 Task: Manage the "Case detail" page variations in the site builder.
Action: Mouse moved to (1004, 65)
Screenshot: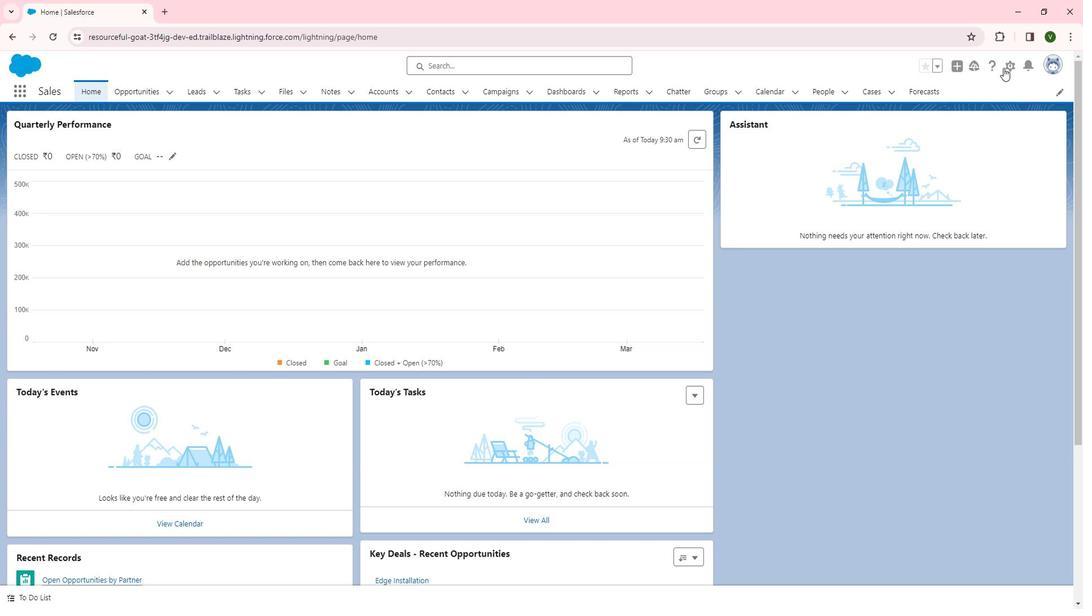 
Action: Mouse pressed left at (1004, 65)
Screenshot: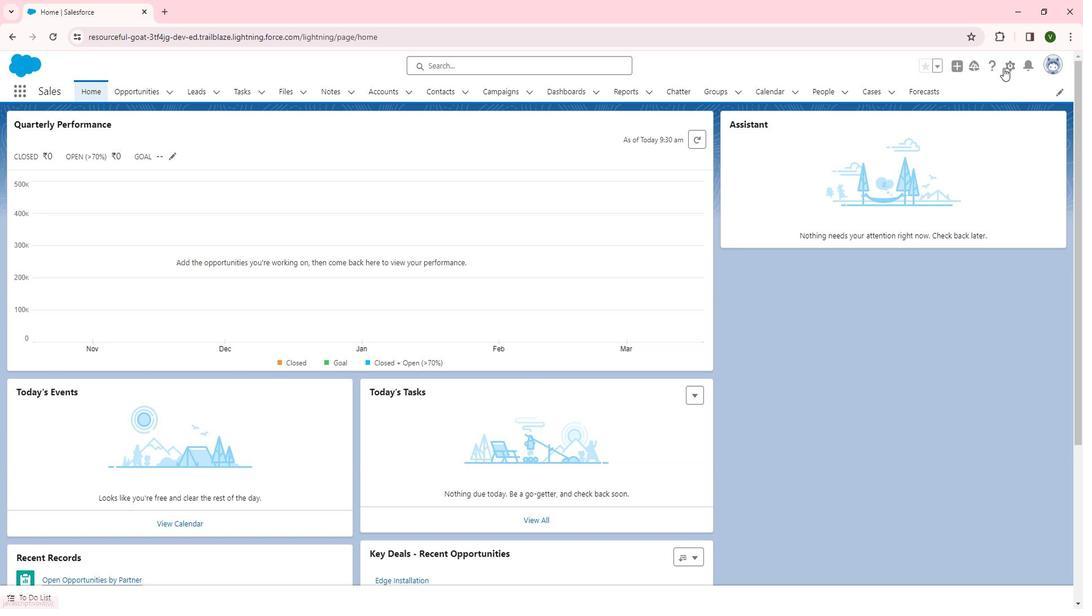 
Action: Mouse moved to (966, 99)
Screenshot: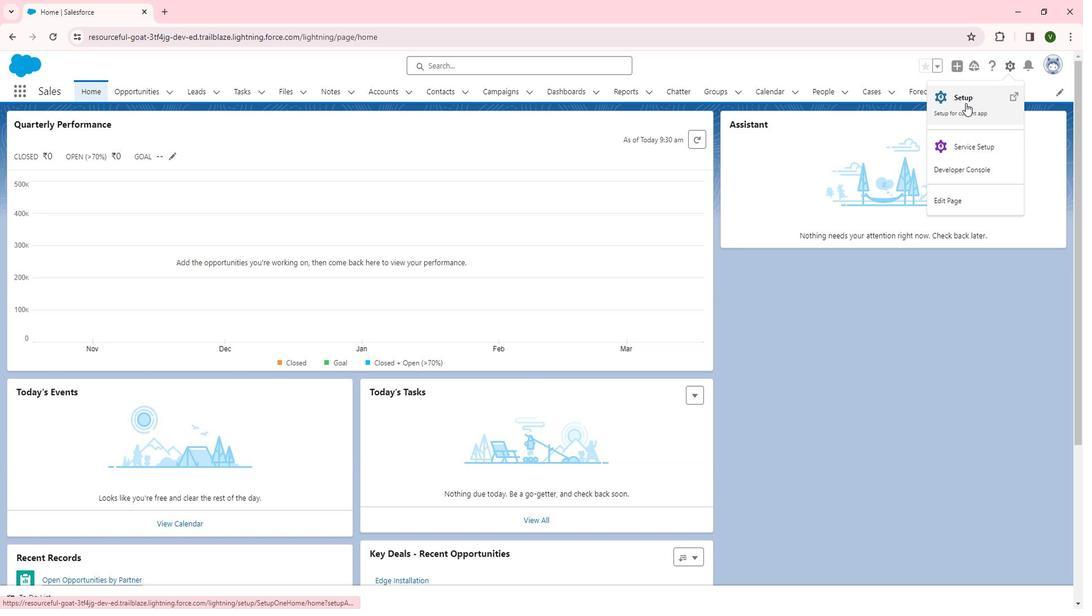 
Action: Mouse pressed left at (966, 99)
Screenshot: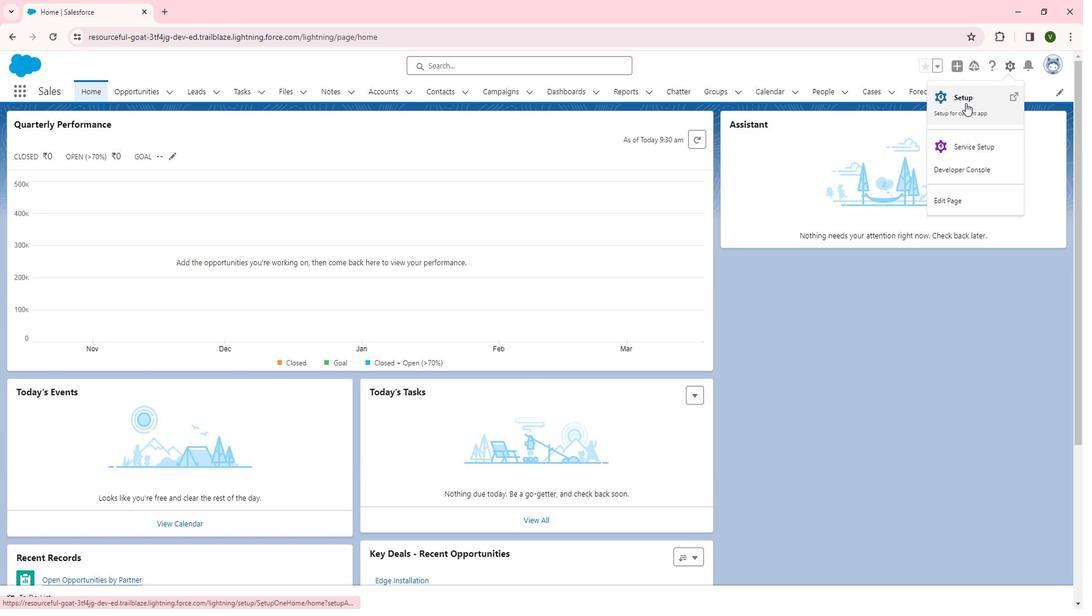 
Action: Mouse moved to (55, 419)
Screenshot: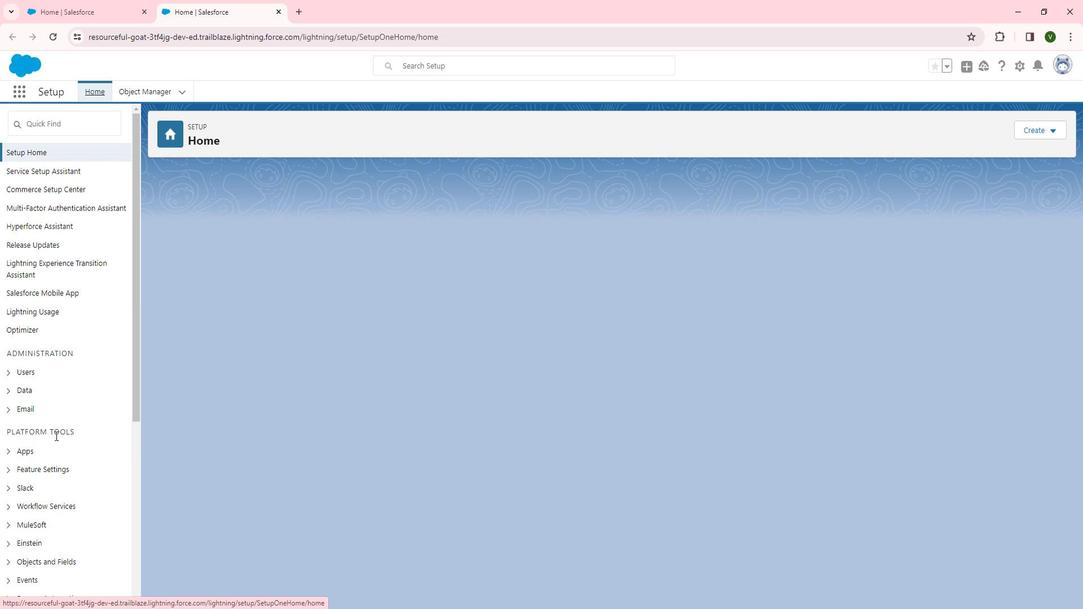 
Action: Mouse scrolled (55, 419) with delta (0, 0)
Screenshot: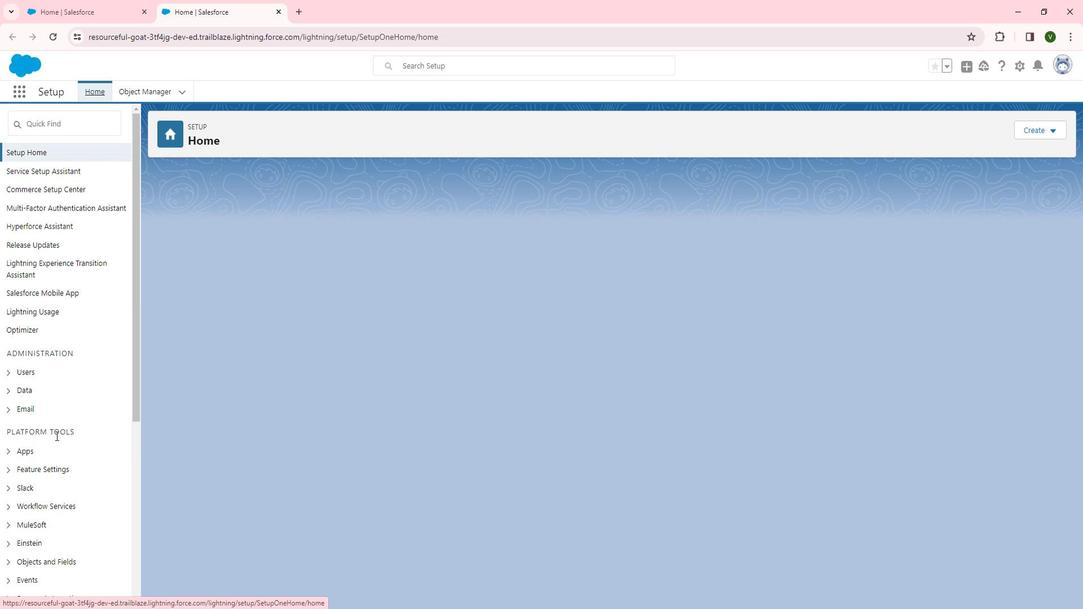 
Action: Mouse scrolled (55, 419) with delta (0, 0)
Screenshot: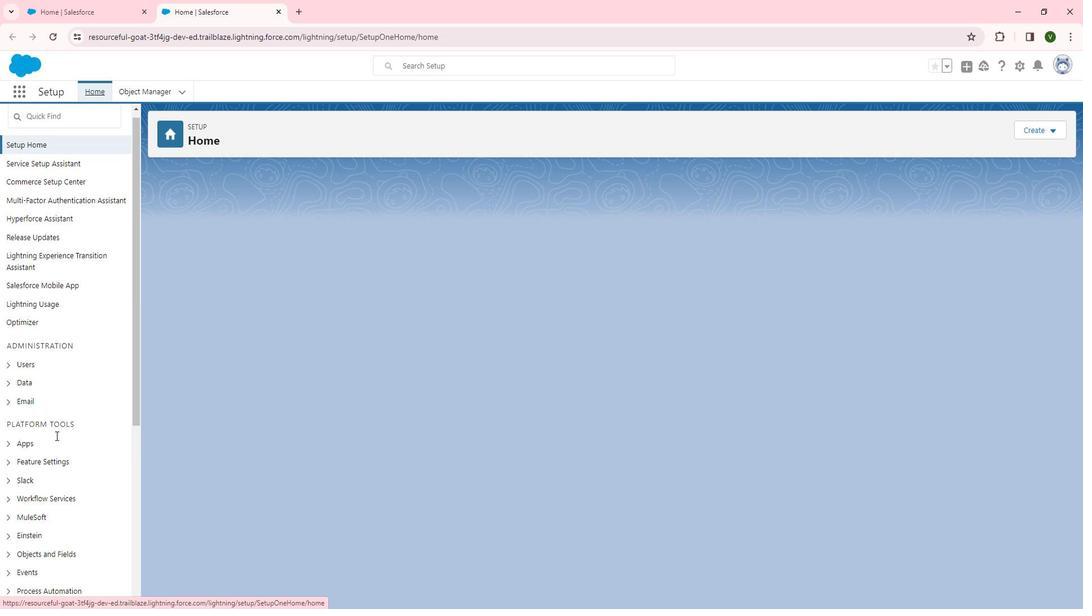
Action: Mouse moved to (48, 336)
Screenshot: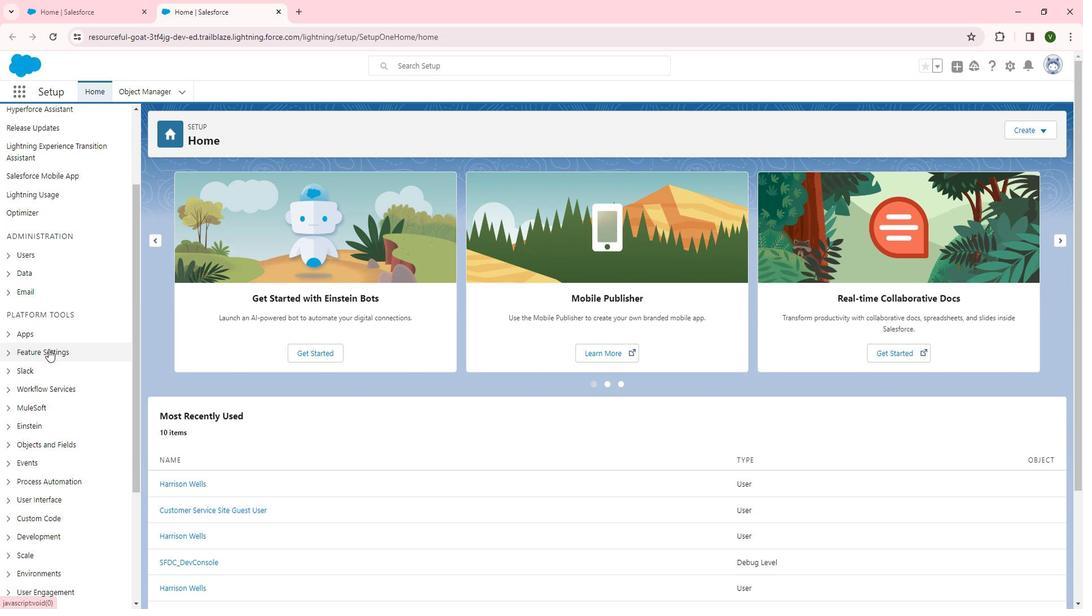 
Action: Mouse pressed left at (48, 336)
Screenshot: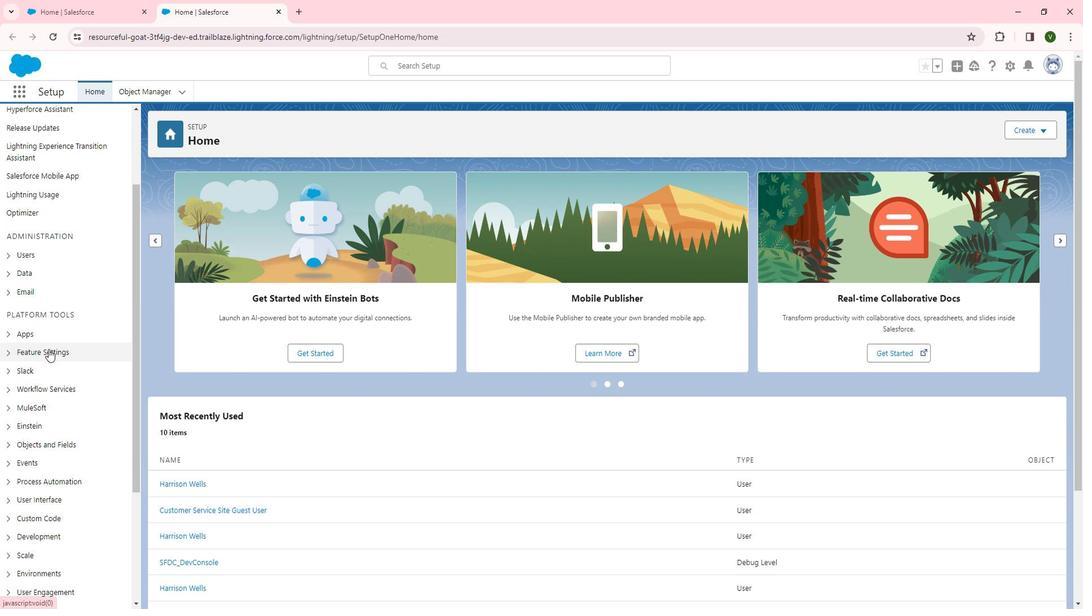 
Action: Mouse moved to (51, 341)
Screenshot: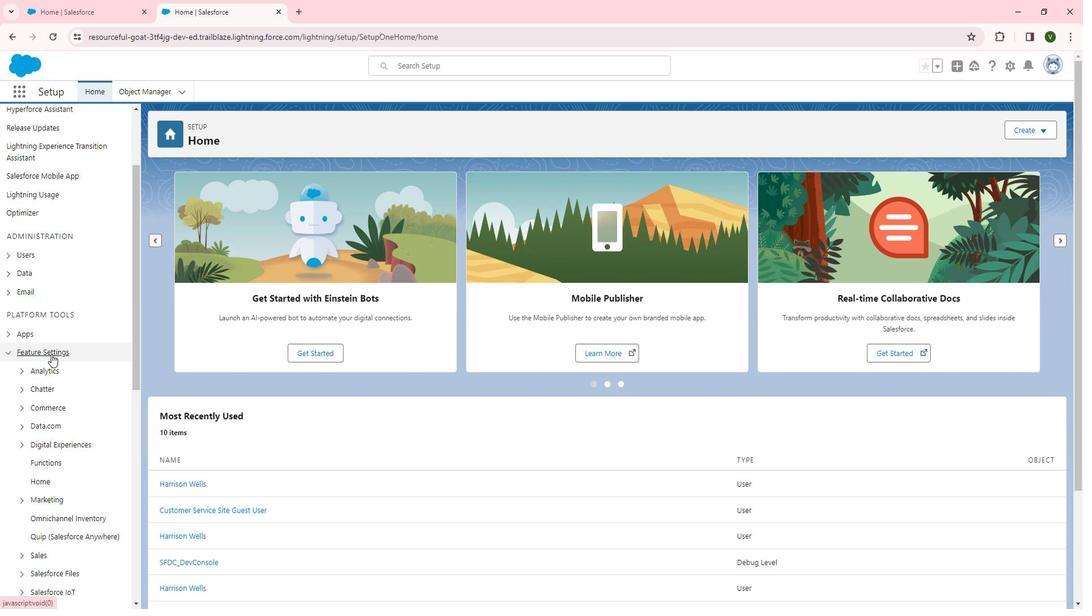 
Action: Mouse scrolled (51, 340) with delta (0, 0)
Screenshot: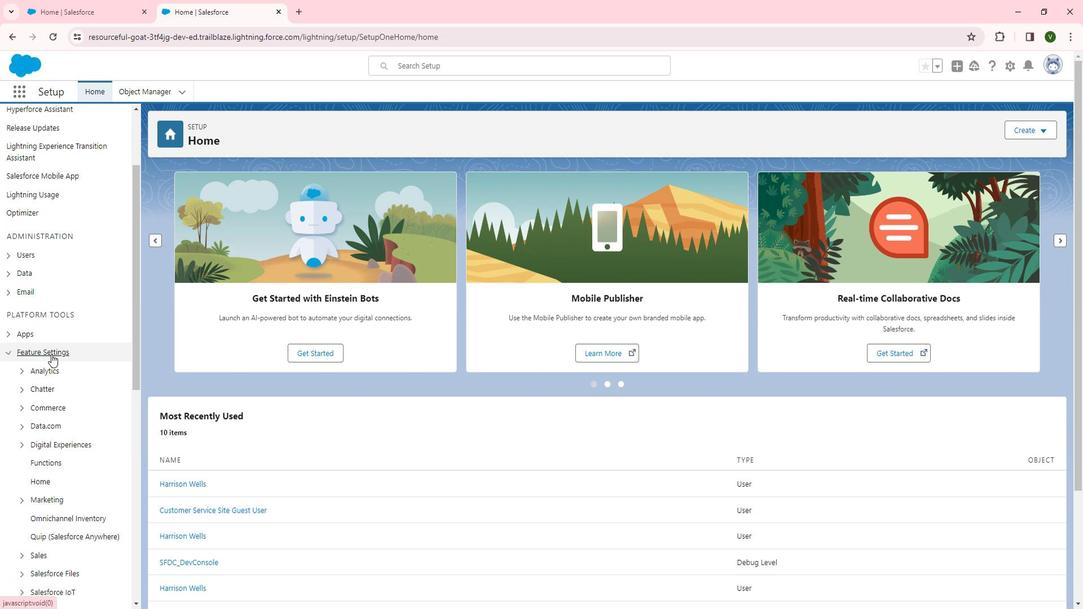 
Action: Mouse scrolled (51, 340) with delta (0, 0)
Screenshot: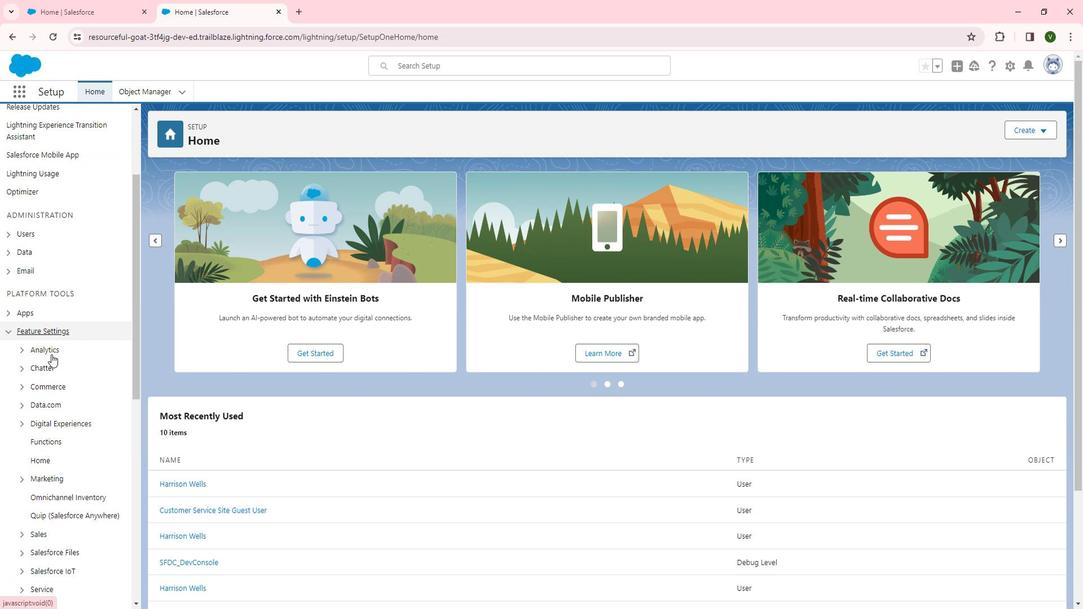 
Action: Mouse moved to (69, 316)
Screenshot: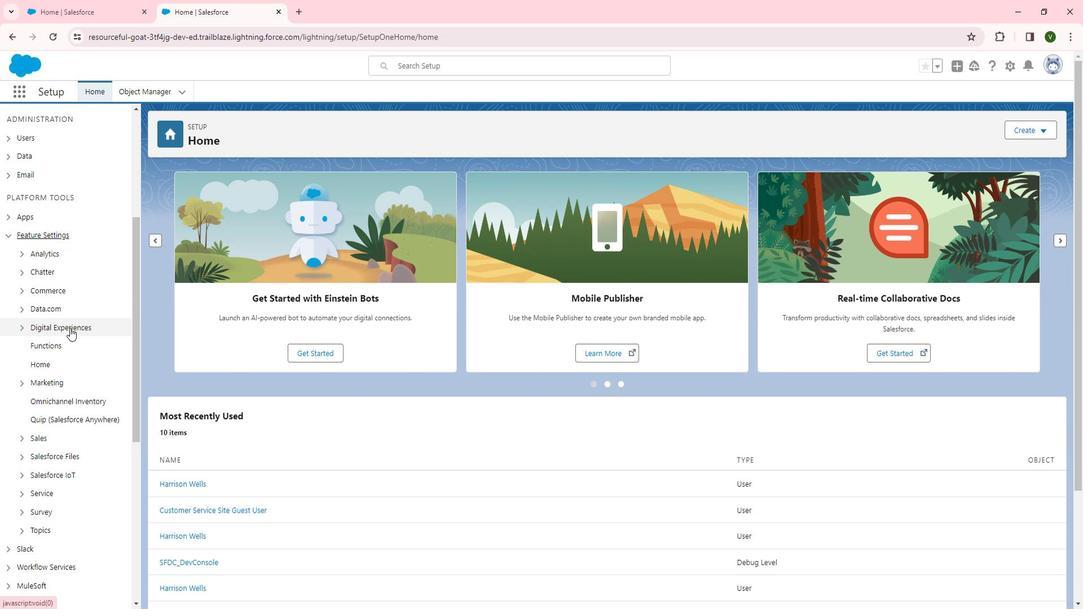 
Action: Mouse pressed left at (69, 316)
Screenshot: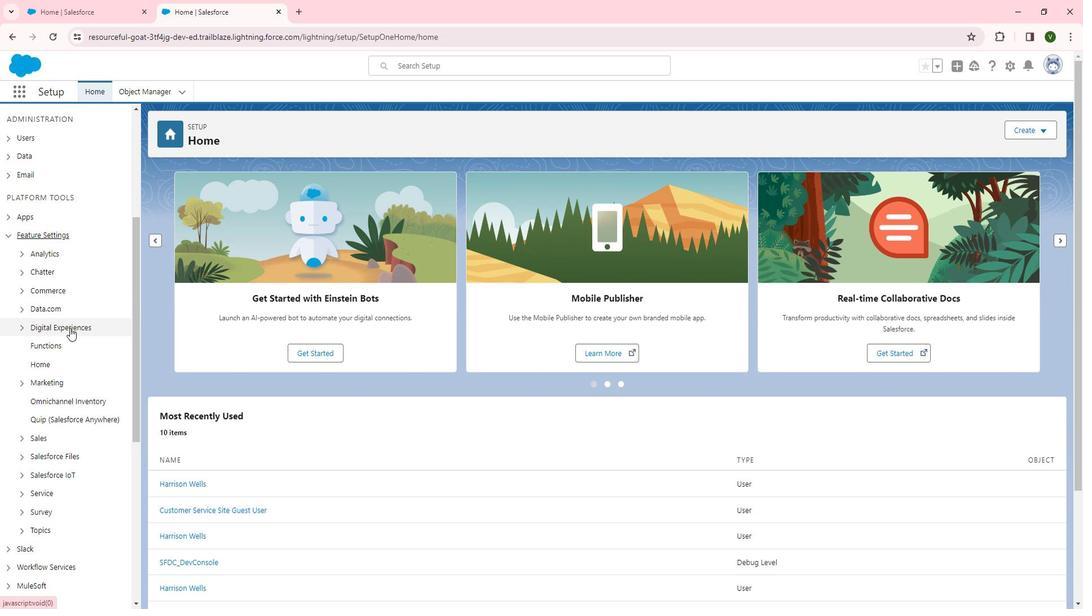 
Action: Mouse moved to (45, 330)
Screenshot: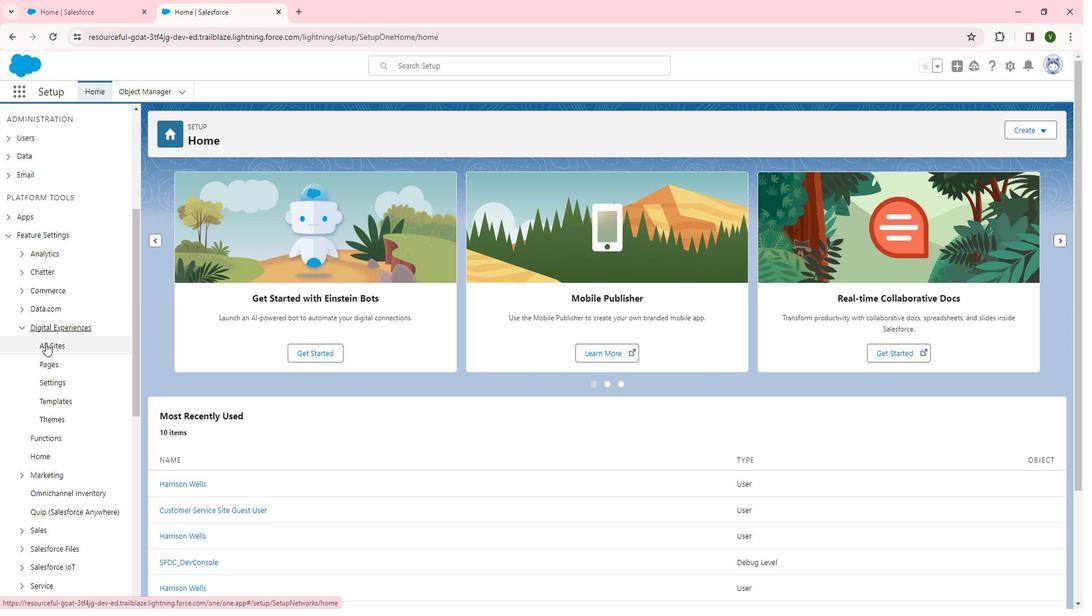 
Action: Mouse pressed left at (45, 330)
Screenshot: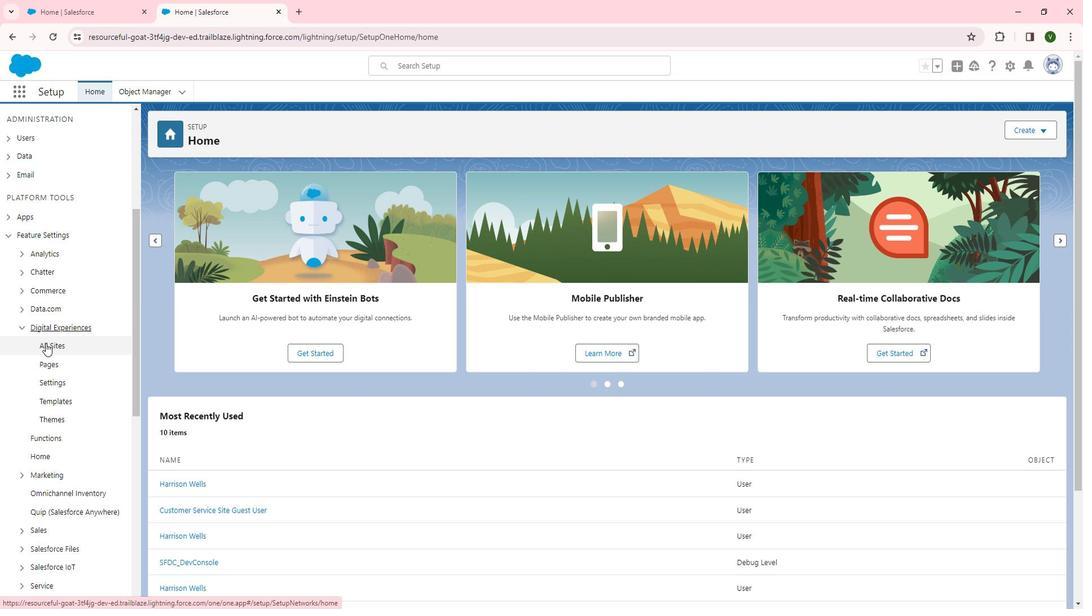 
Action: Mouse moved to (189, 288)
Screenshot: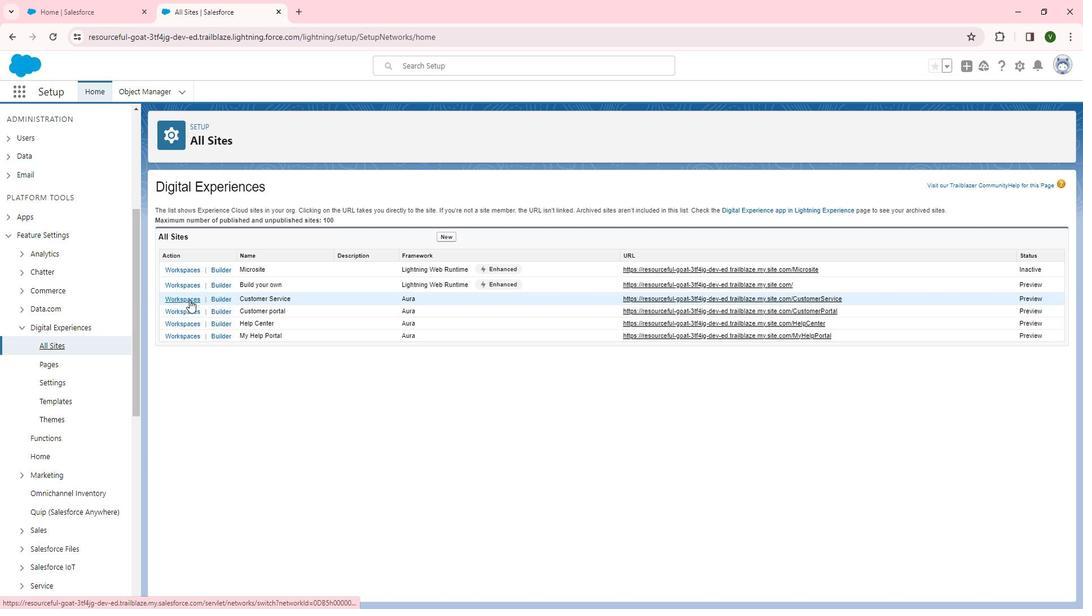 
Action: Mouse pressed left at (189, 288)
Screenshot: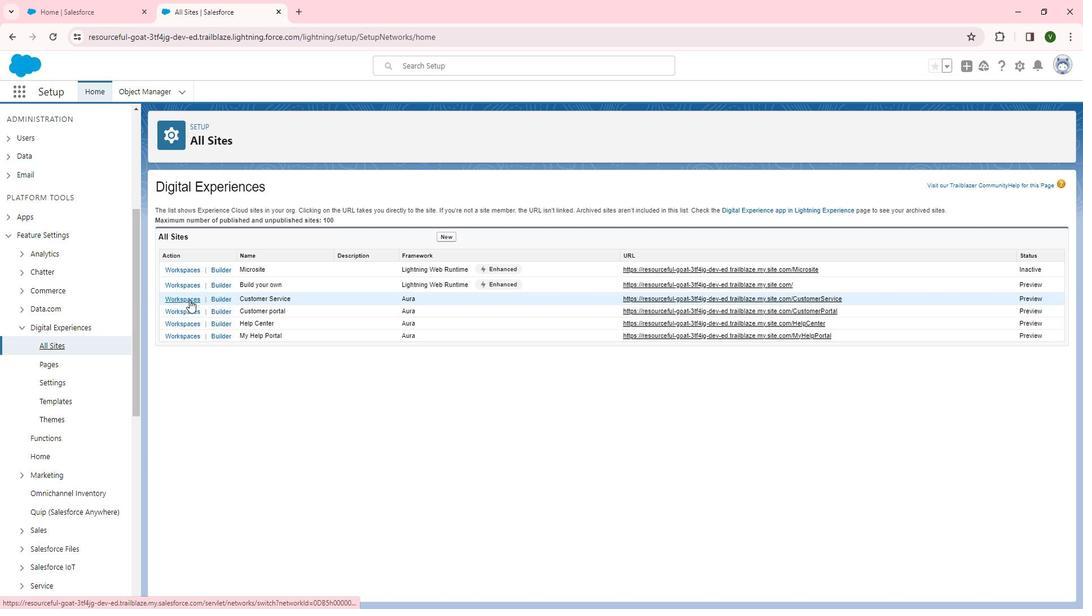 
Action: Mouse moved to (143, 248)
Screenshot: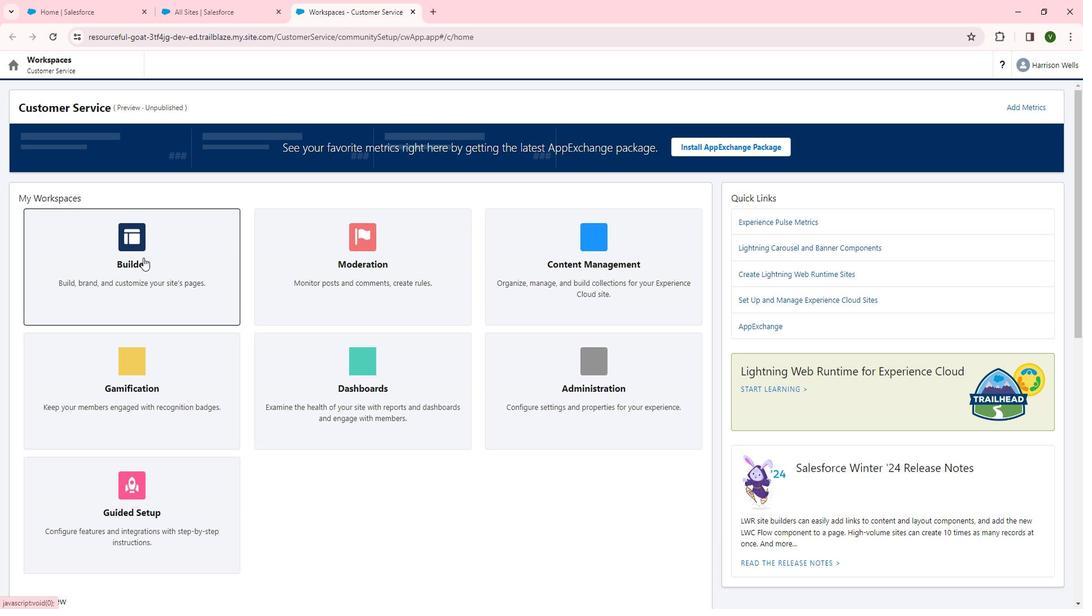 
Action: Mouse pressed left at (143, 248)
Screenshot: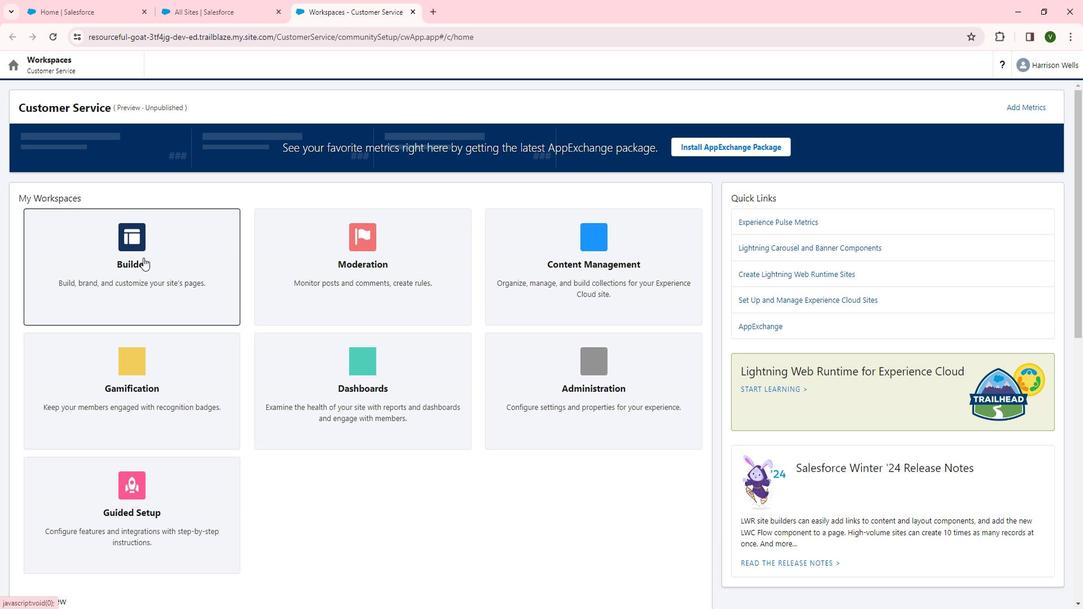 
Action: Mouse moved to (159, 62)
Screenshot: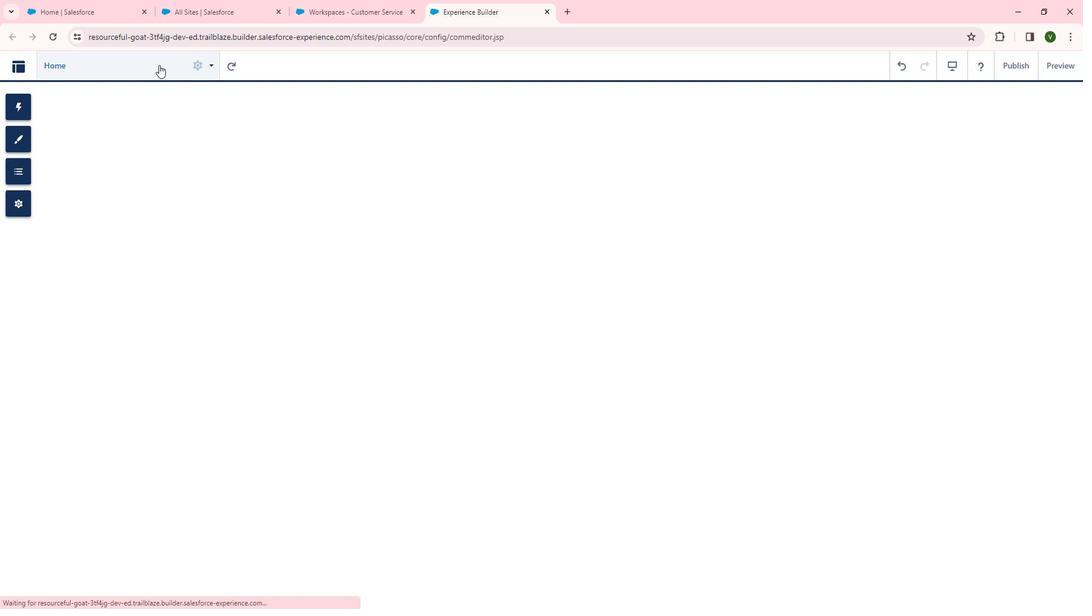 
Action: Mouse pressed left at (159, 62)
Screenshot: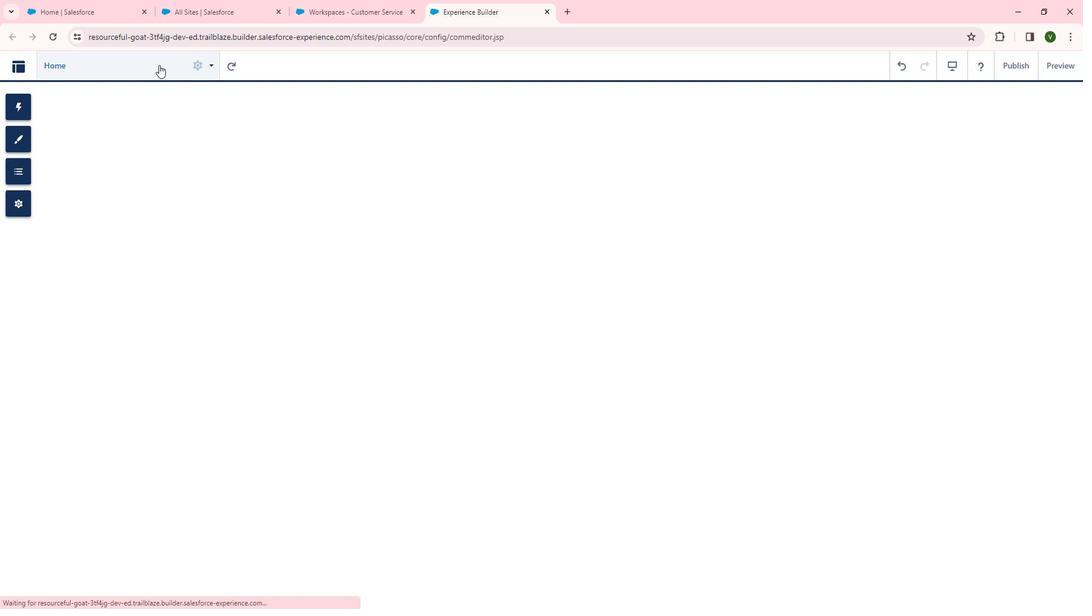 
Action: Mouse moved to (50, 211)
Screenshot: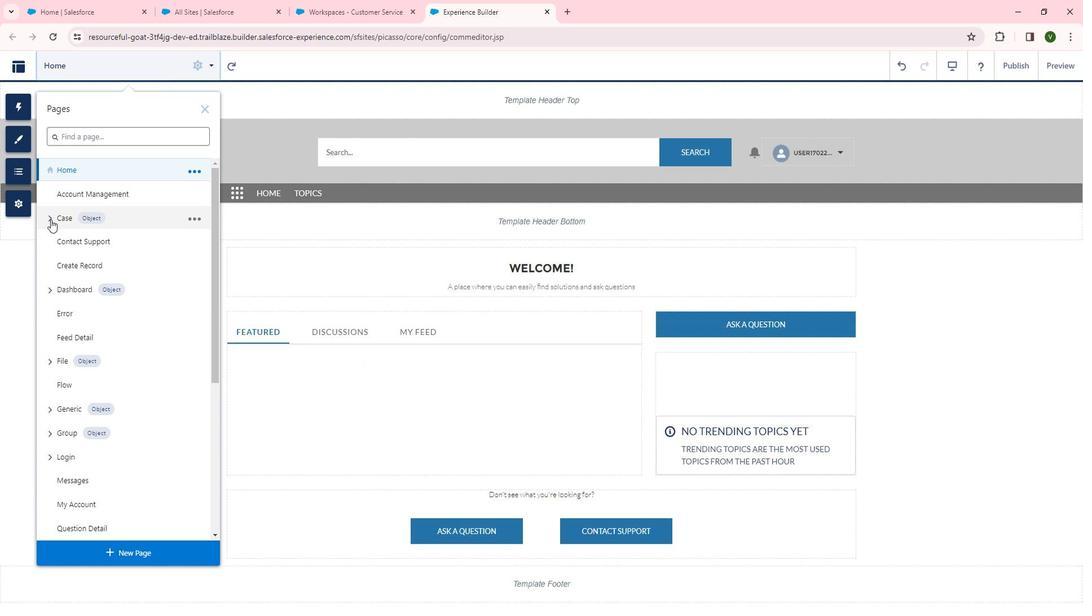 
Action: Mouse pressed left at (50, 211)
Screenshot: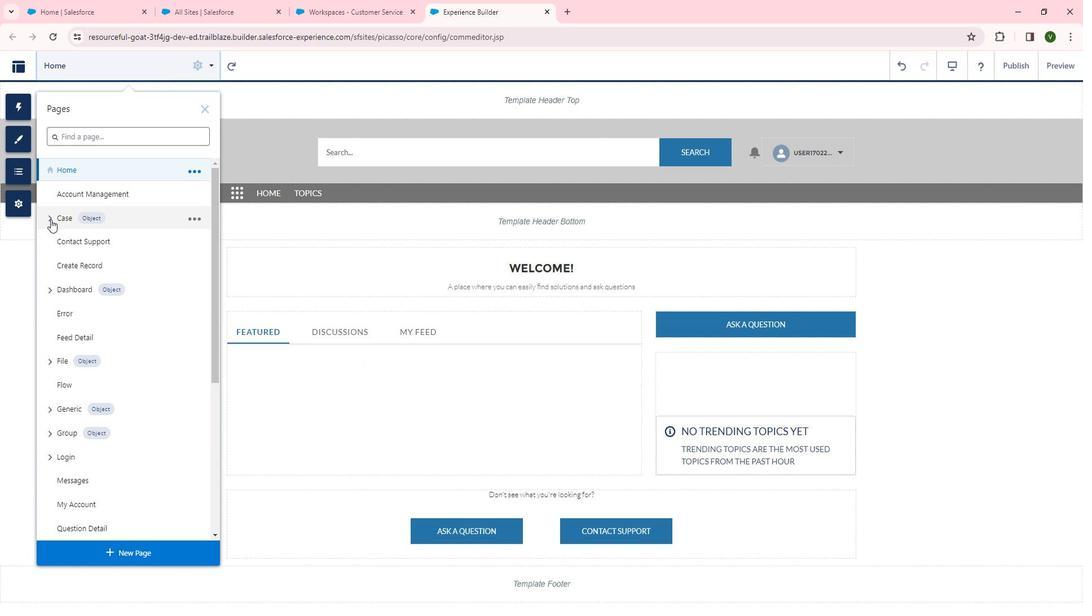 
Action: Mouse moved to (108, 232)
Screenshot: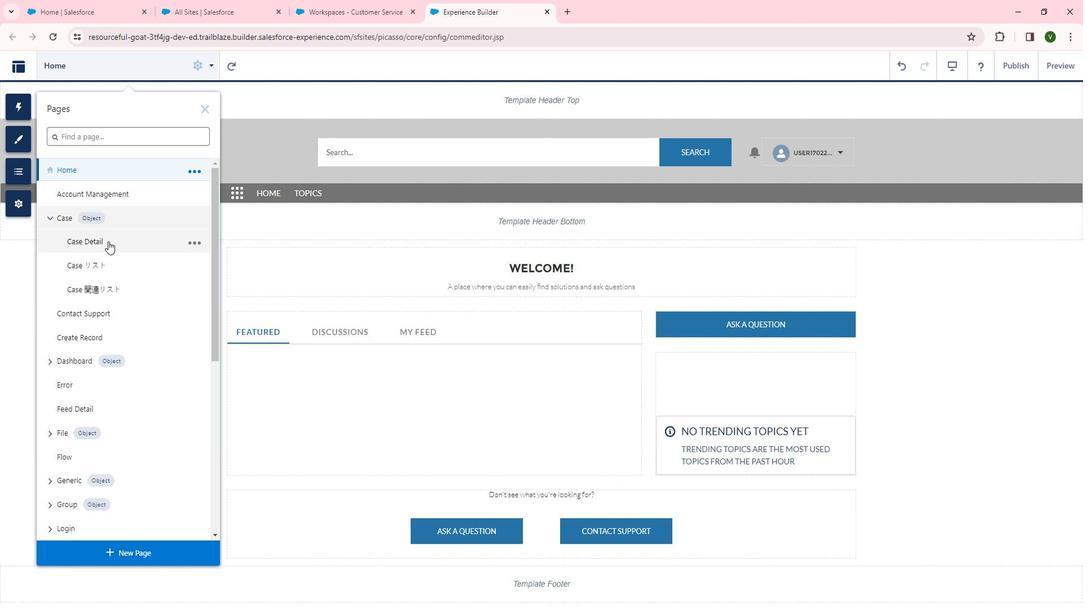 
Action: Mouse pressed left at (108, 232)
Screenshot: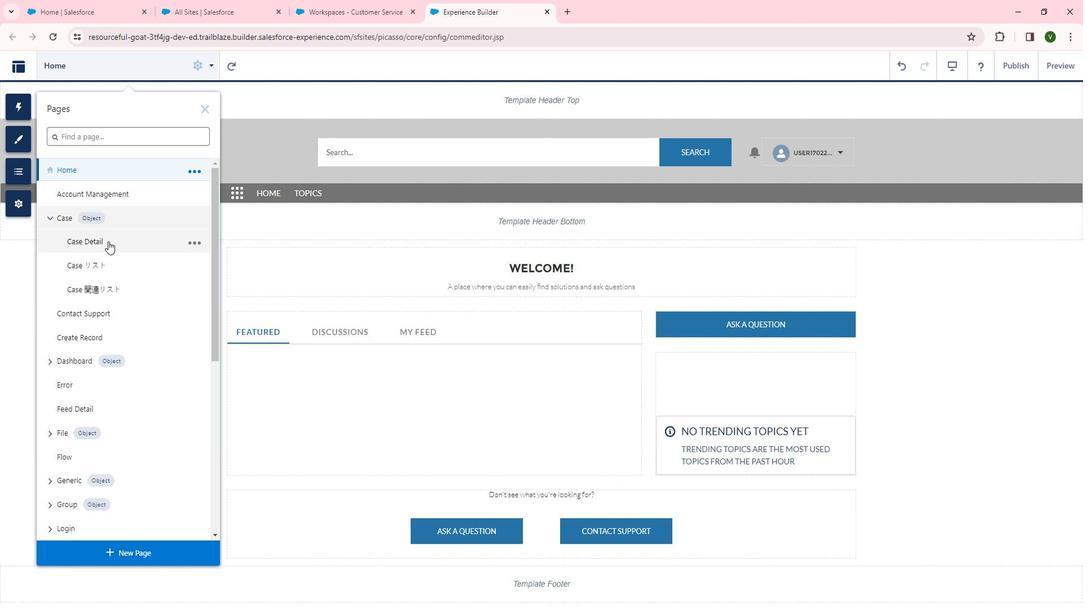 
Action: Mouse moved to (154, 59)
Screenshot: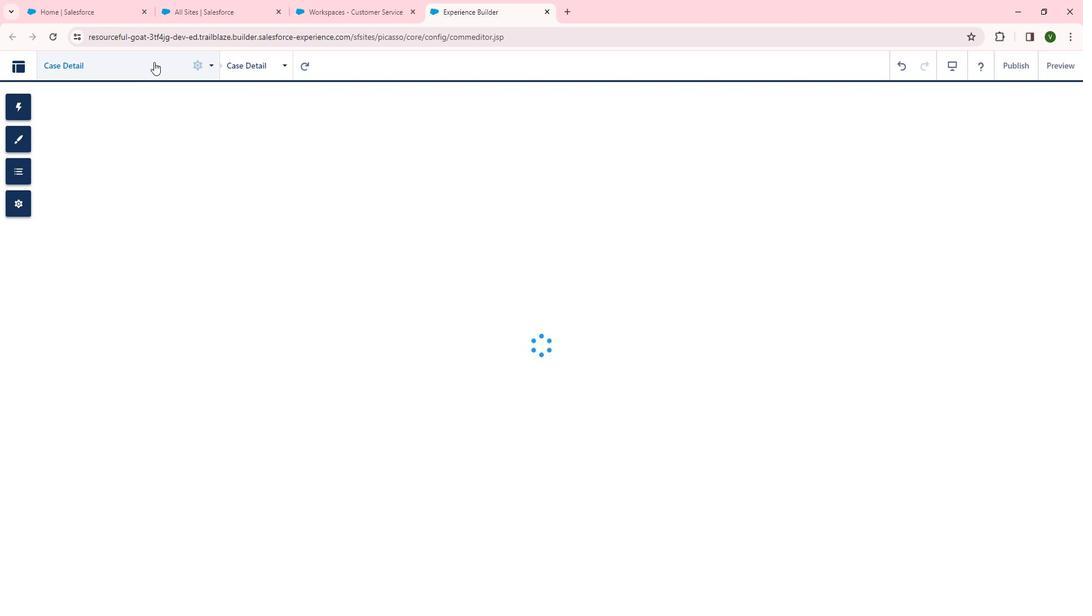 
Action: Mouse pressed left at (154, 59)
Screenshot: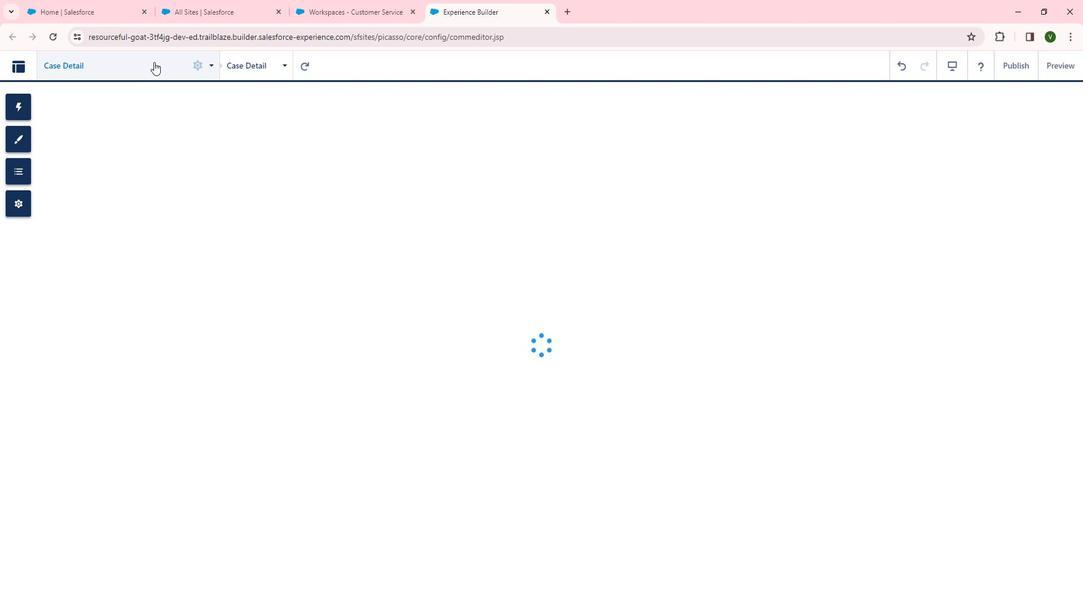 
Action: Mouse moved to (195, 161)
Screenshot: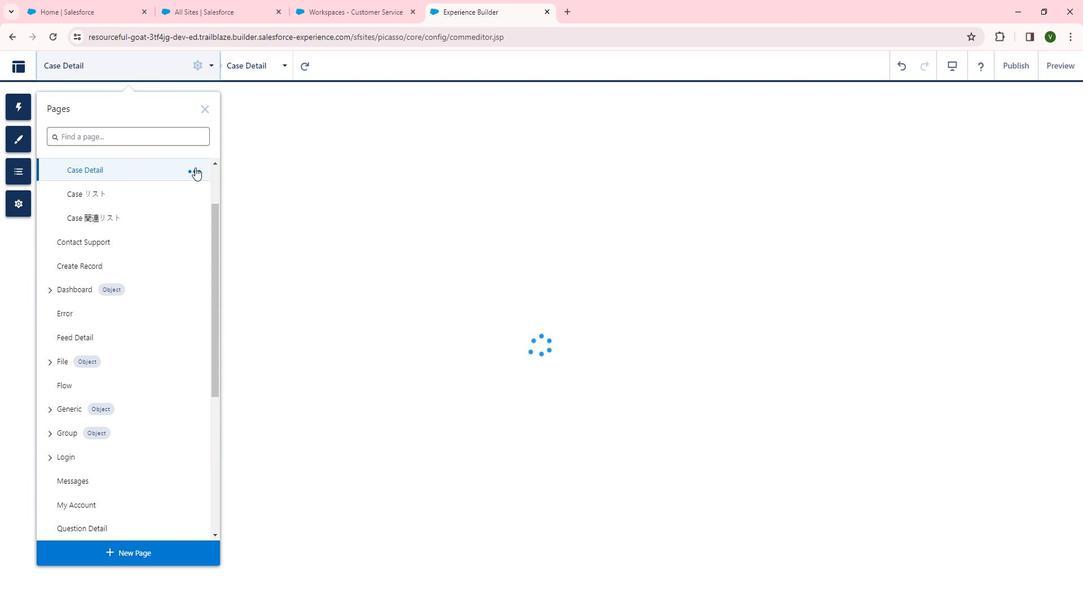 
Action: Mouse pressed left at (195, 161)
Screenshot: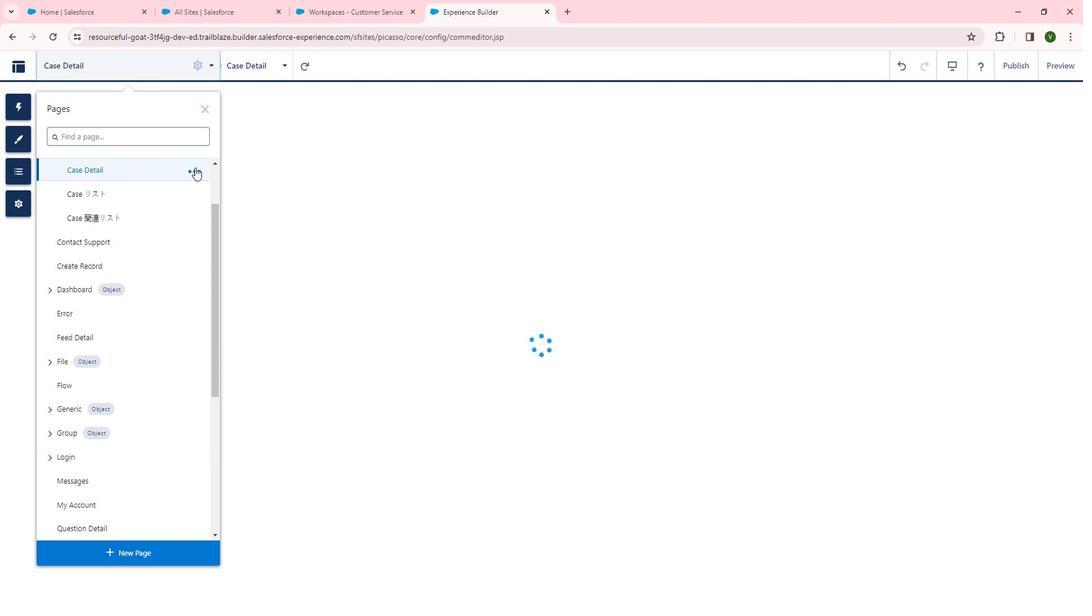 
Action: Mouse moved to (259, 167)
Screenshot: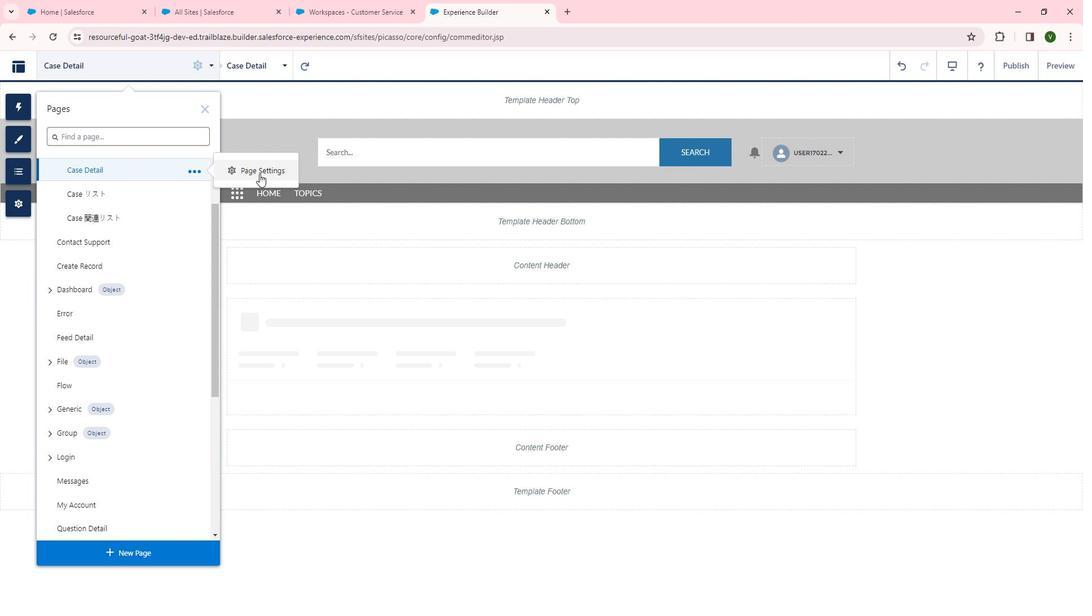 
Action: Mouse pressed left at (259, 167)
Screenshot: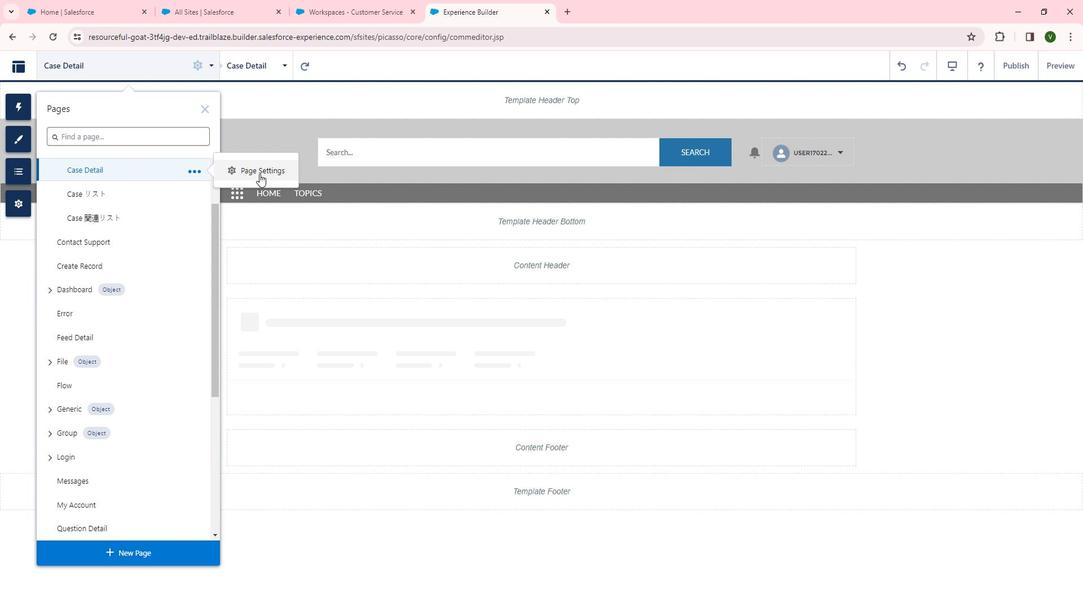 
Action: Mouse moved to (333, 110)
Screenshot: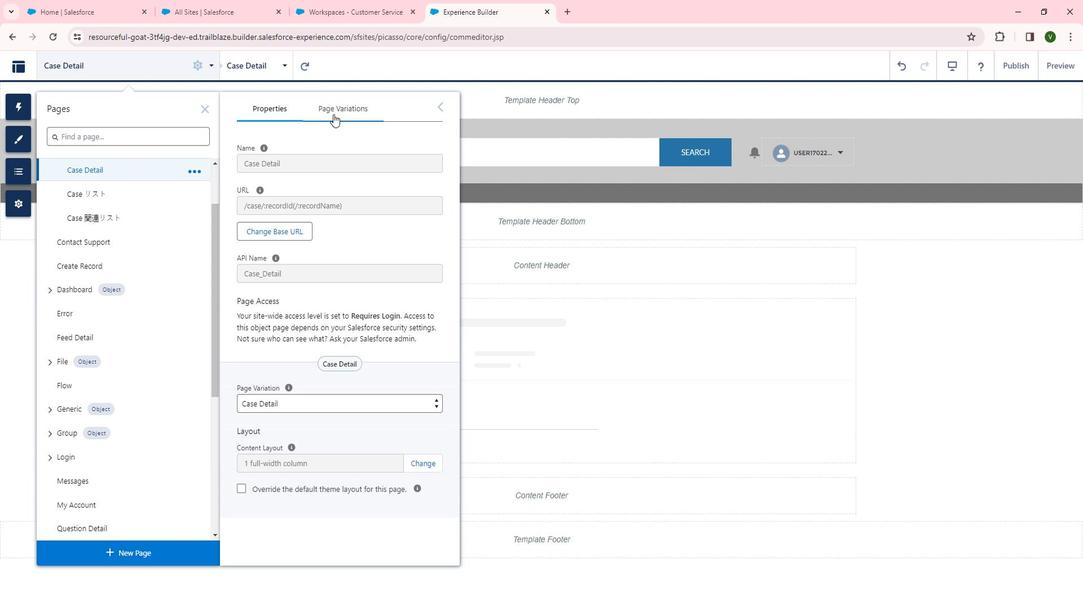 
Action: Mouse pressed left at (333, 110)
Screenshot: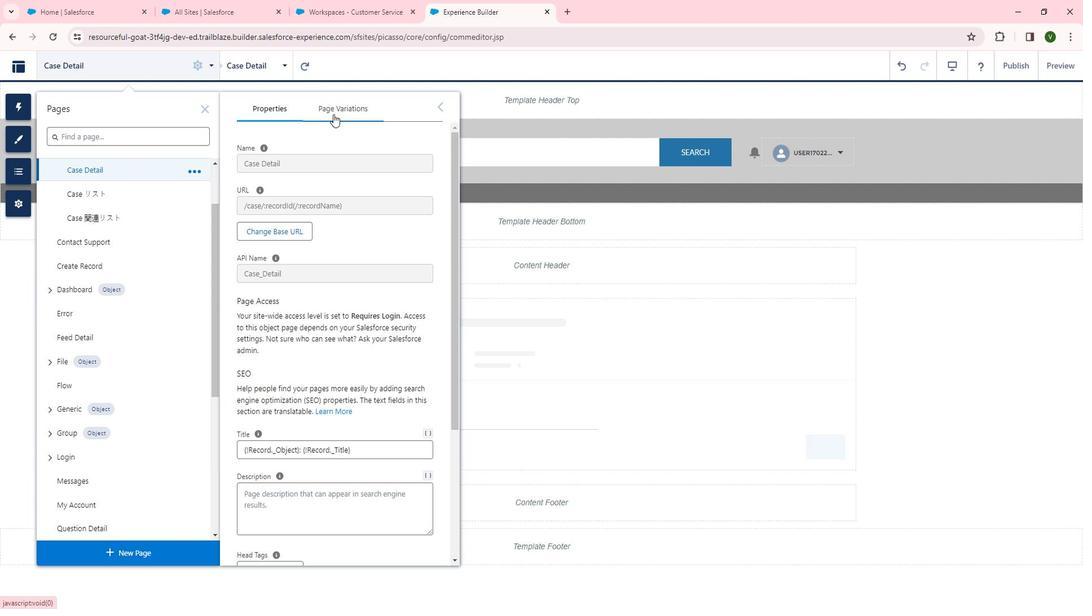 
Action: Mouse moved to (694, 221)
Screenshot: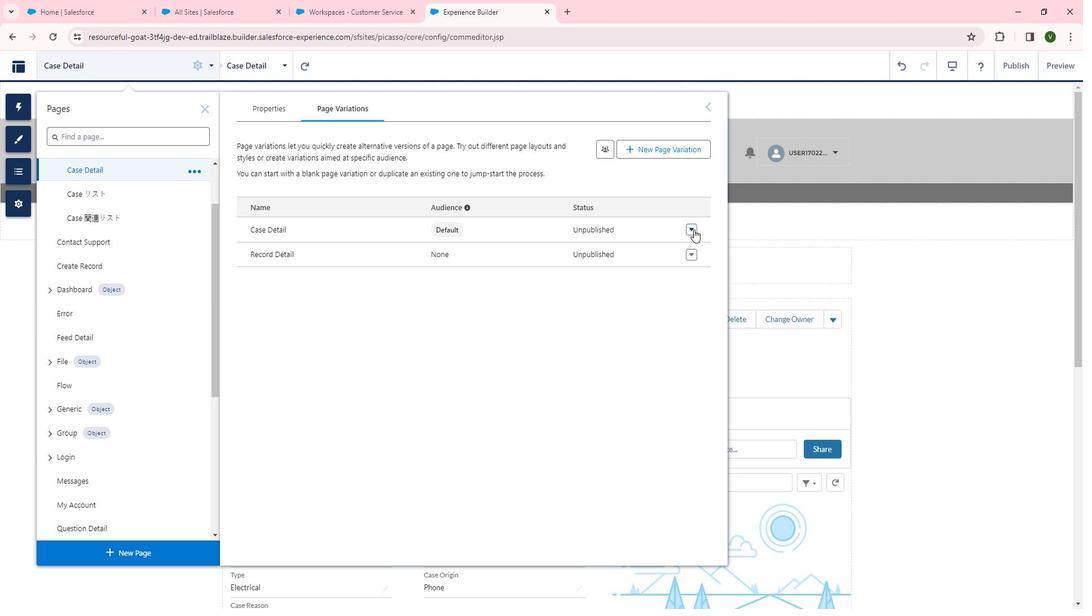 
Action: Mouse pressed left at (694, 221)
Screenshot: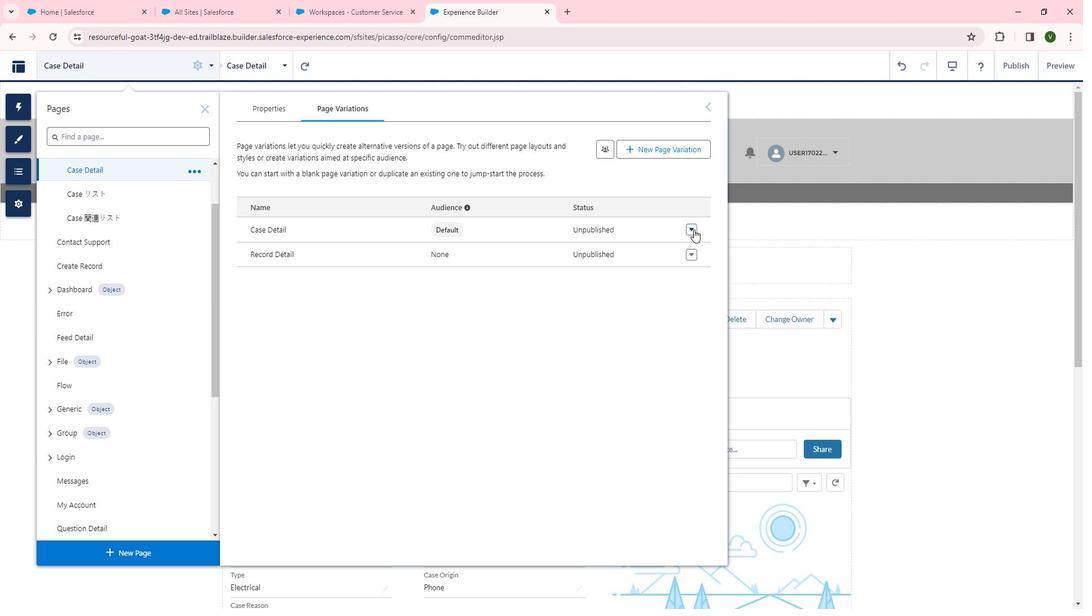 
Action: Mouse moved to (667, 388)
Screenshot: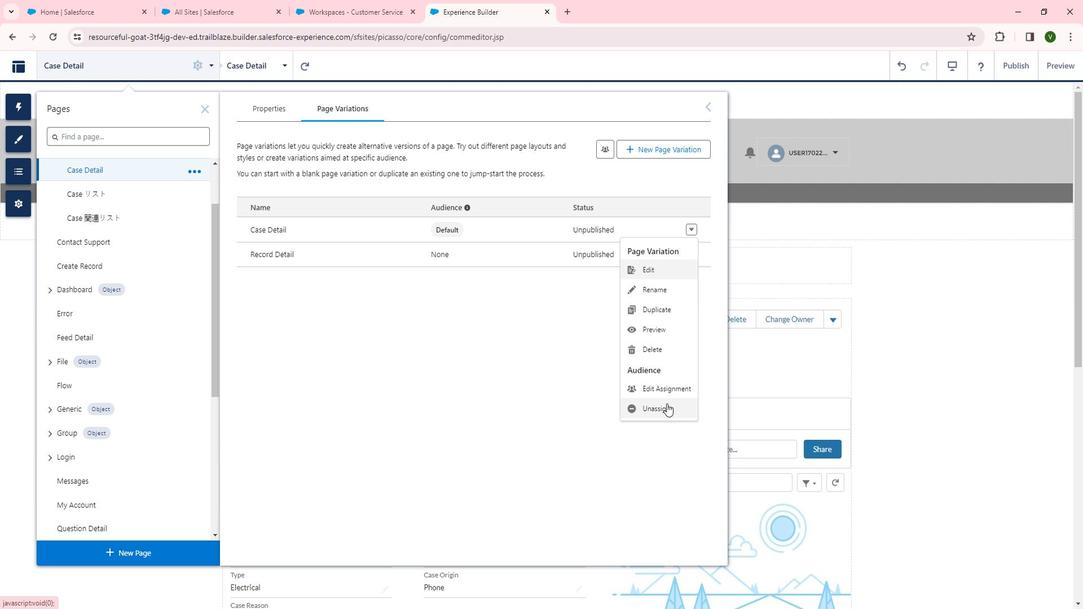 
Action: Mouse pressed left at (667, 388)
Screenshot: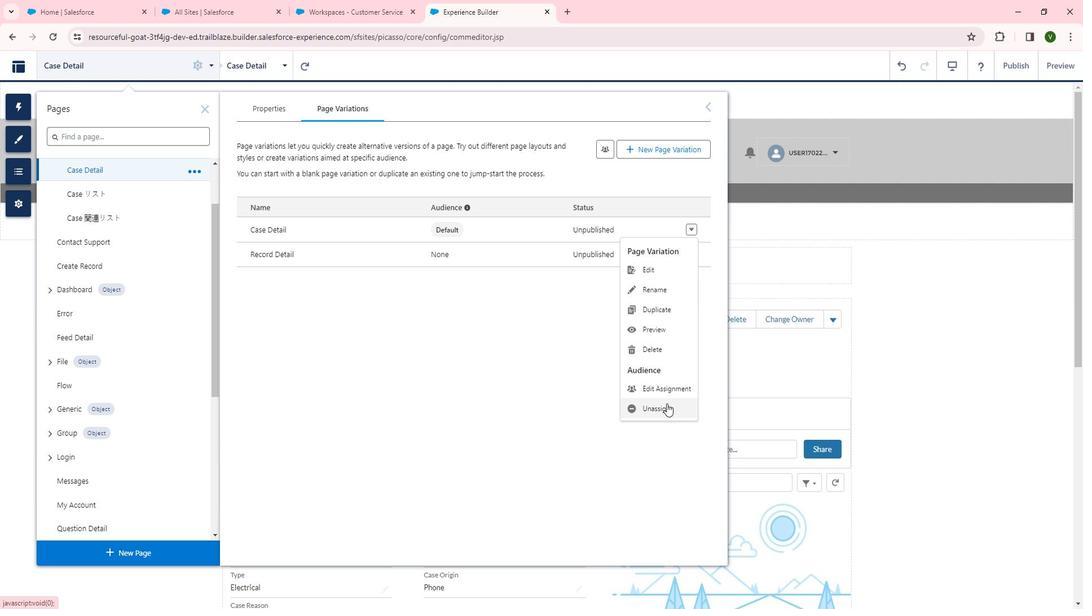 
Action: Mouse moved to (682, 265)
Screenshot: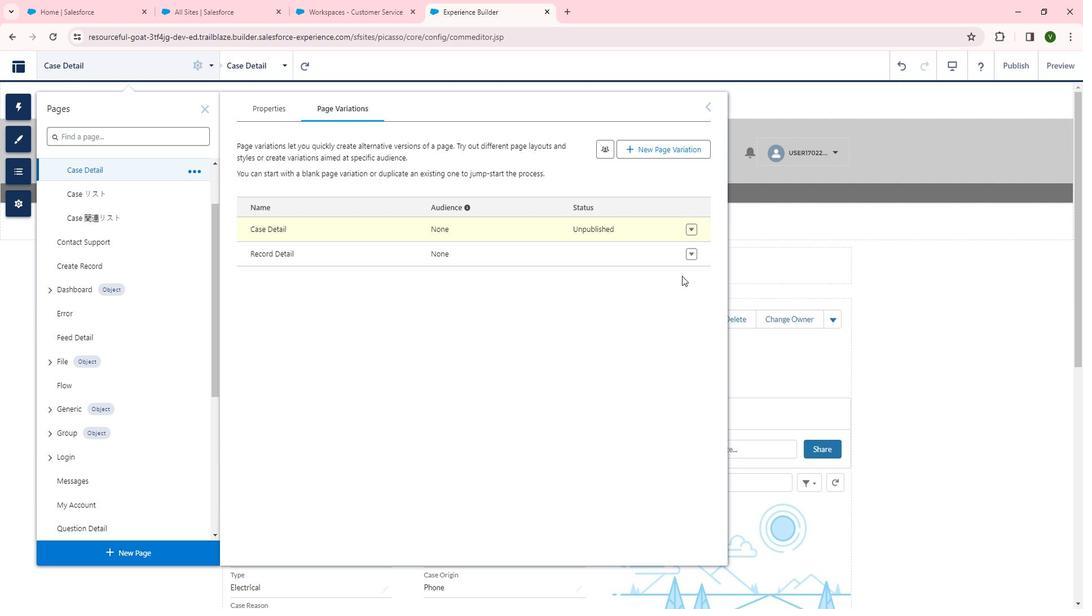
